 Task: Create a due date automation trigger when advanced on, on the tuesday before a card is due add basic not assigned to me at 11:00 AM.
Action: Mouse moved to (958, 73)
Screenshot: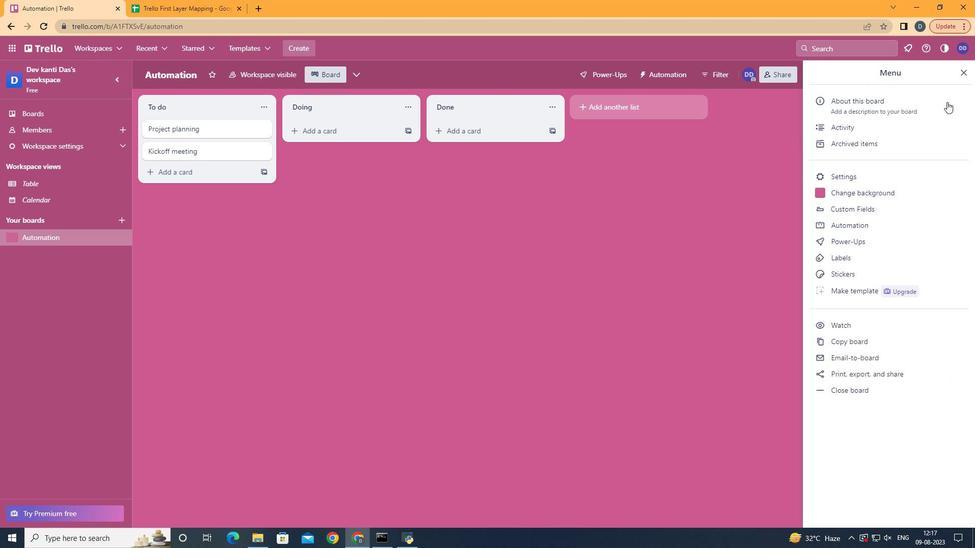 
Action: Mouse pressed left at (958, 73)
Screenshot: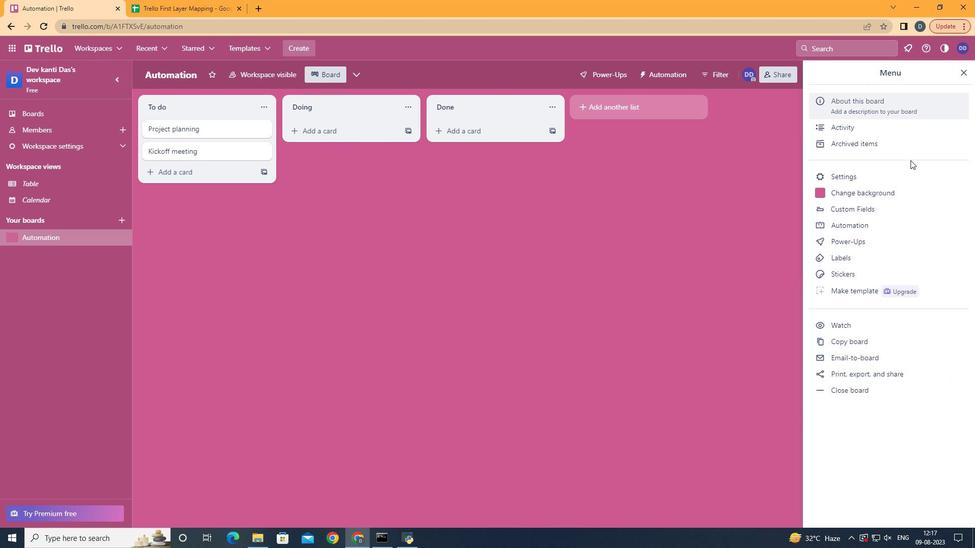 
Action: Mouse moved to (872, 225)
Screenshot: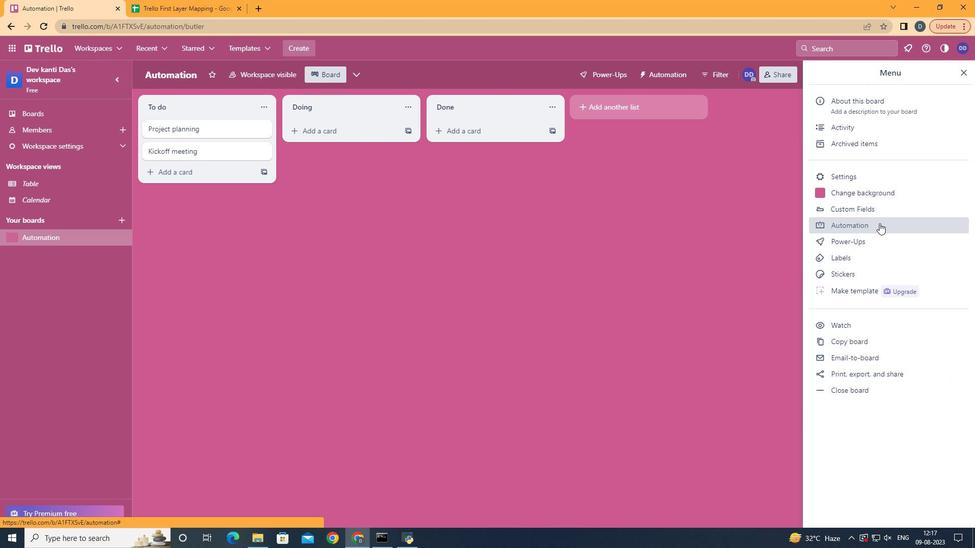 
Action: Mouse pressed left at (872, 225)
Screenshot: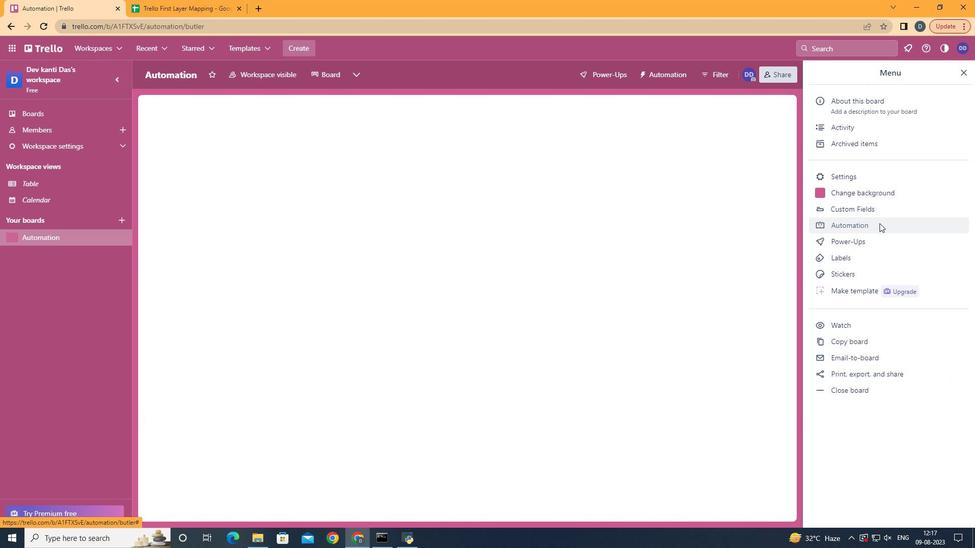 
Action: Mouse moved to (179, 201)
Screenshot: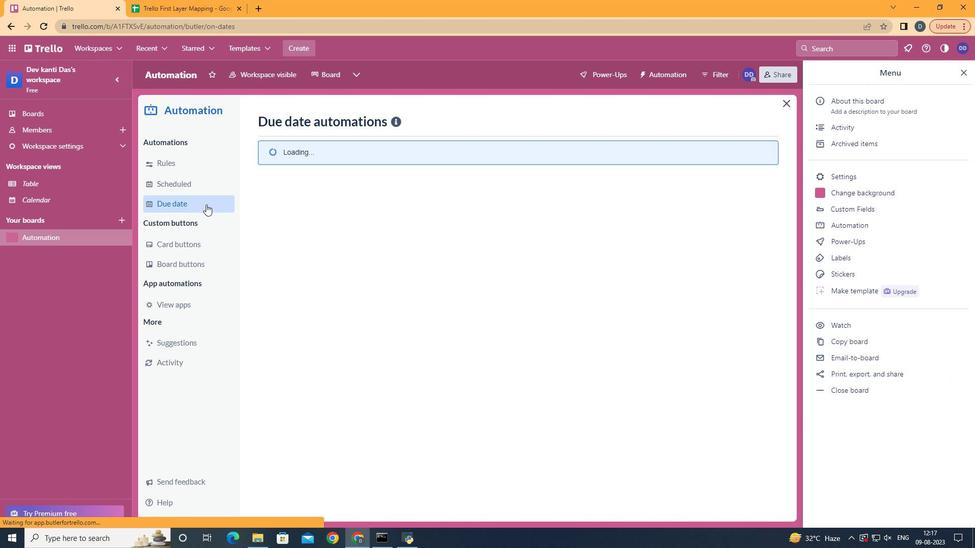 
Action: Mouse pressed left at (179, 201)
Screenshot: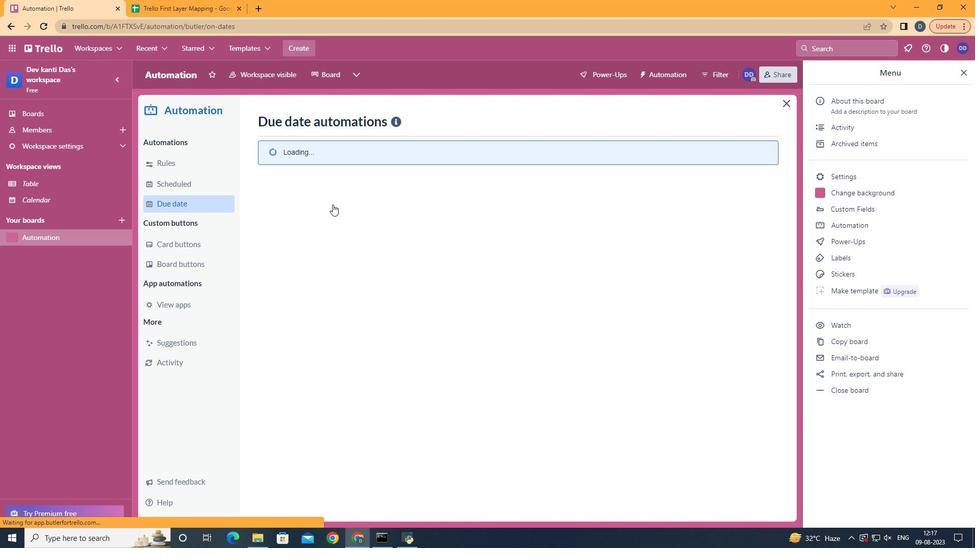 
Action: Mouse moved to (724, 120)
Screenshot: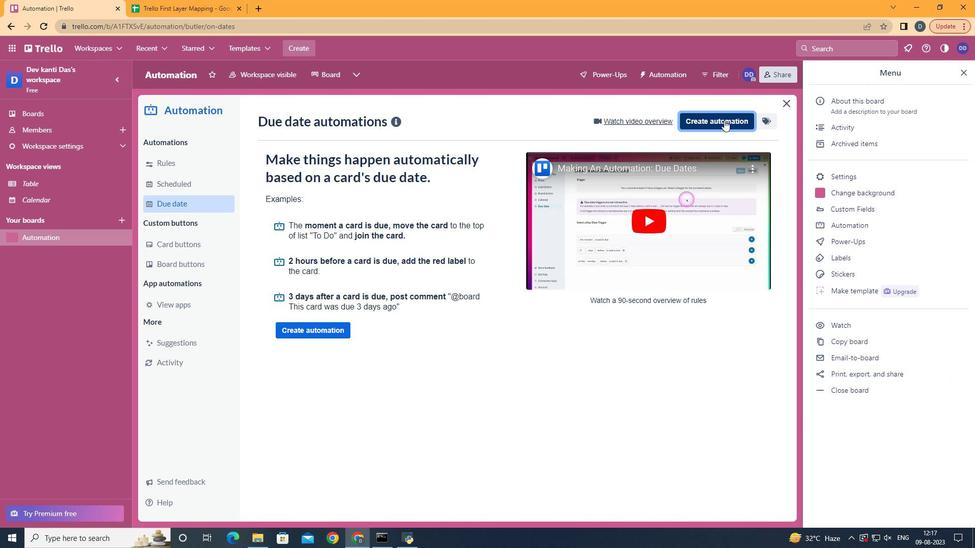 
Action: Mouse pressed left at (724, 120)
Screenshot: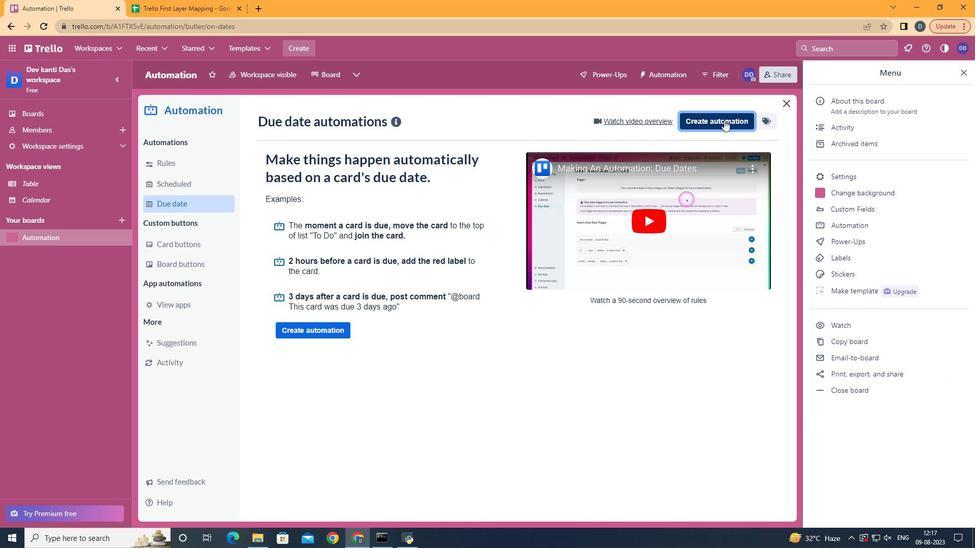 
Action: Mouse moved to (500, 218)
Screenshot: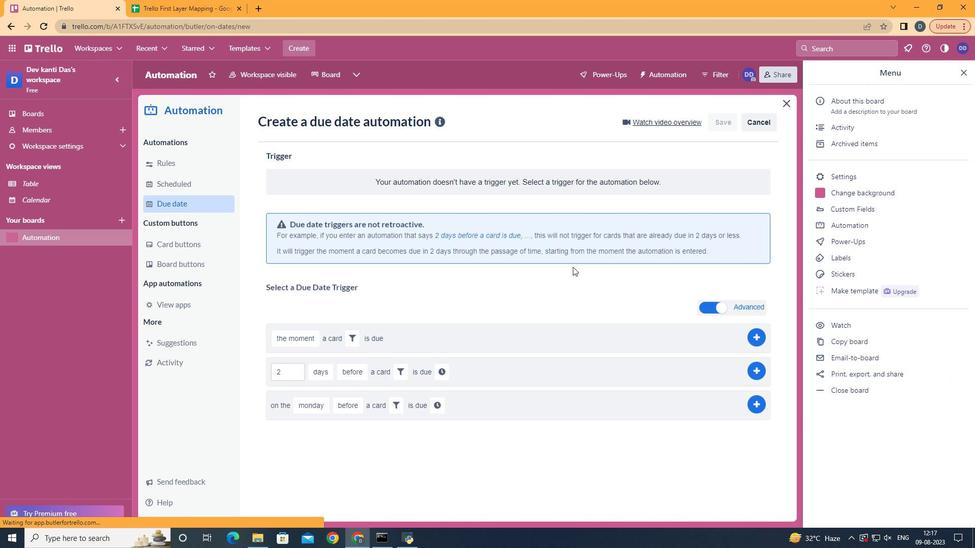 
Action: Mouse pressed left at (500, 218)
Screenshot: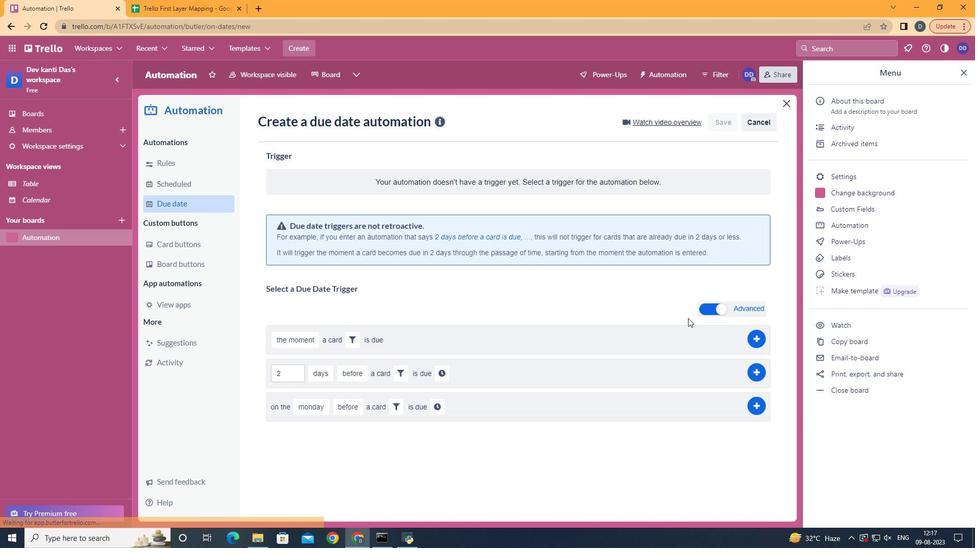 
Action: Mouse moved to (333, 283)
Screenshot: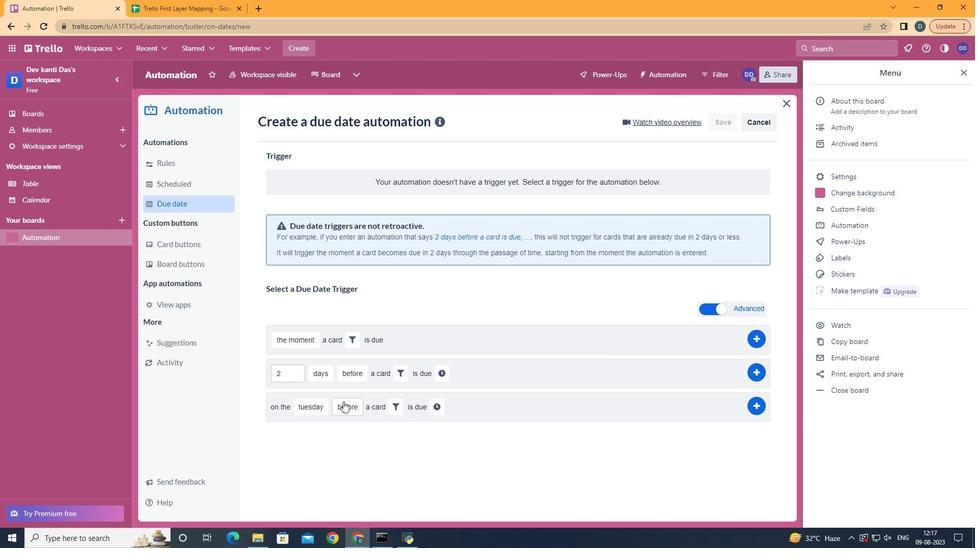 
Action: Mouse pressed left at (333, 283)
Screenshot: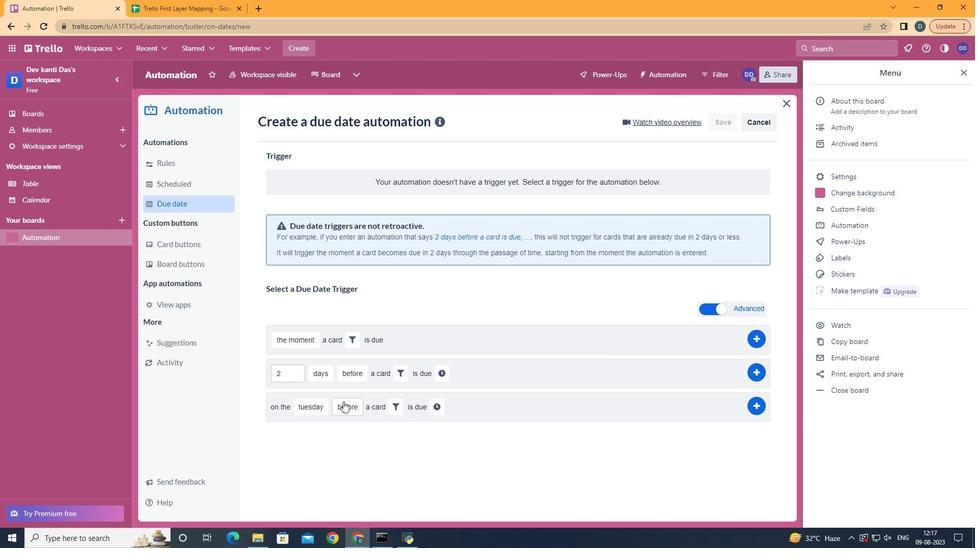 
Action: Mouse moved to (354, 425)
Screenshot: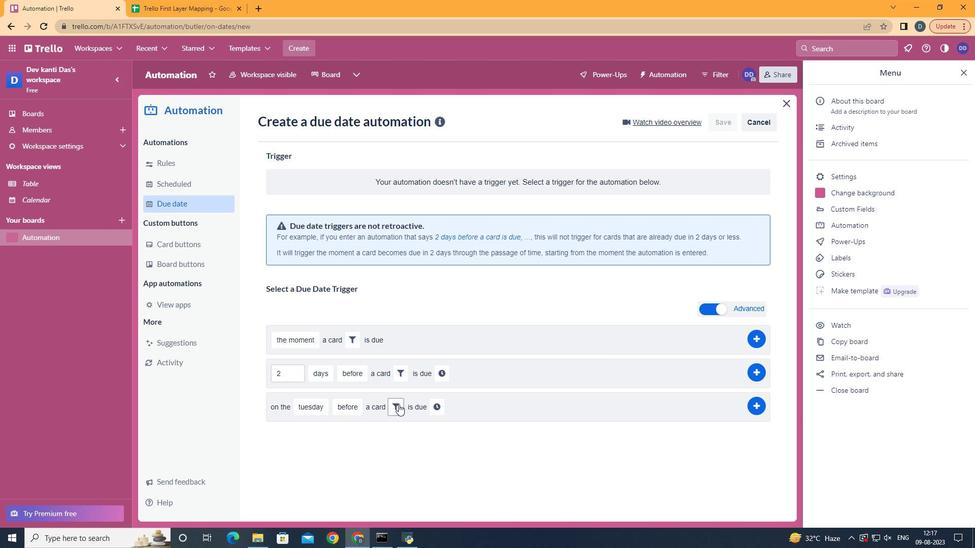 
Action: Mouse pressed left at (354, 425)
Screenshot: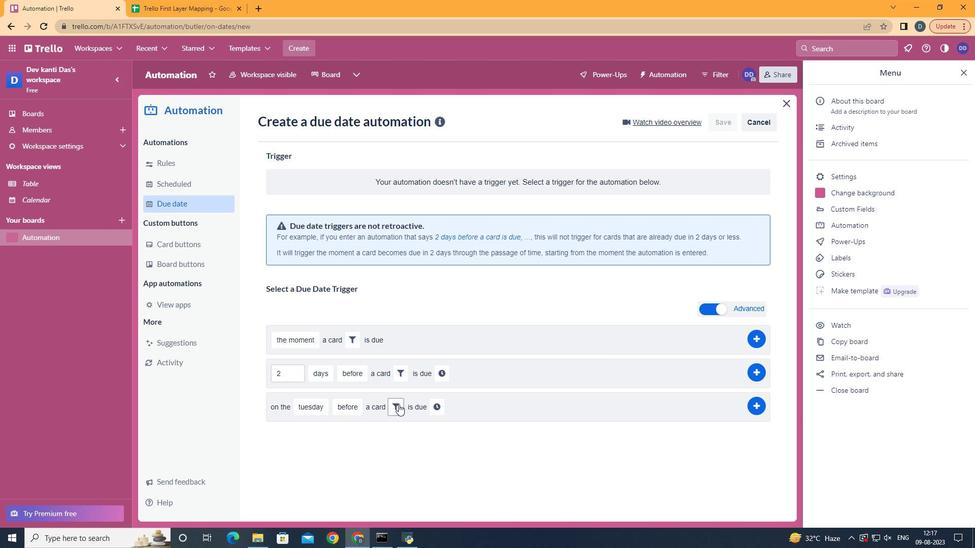 
Action: Mouse moved to (399, 405)
Screenshot: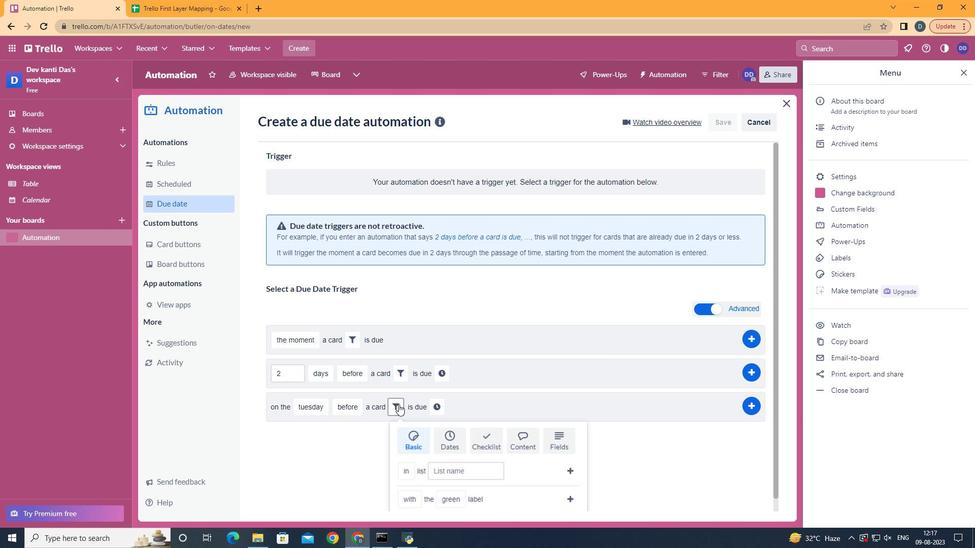 
Action: Mouse pressed left at (399, 405)
Screenshot: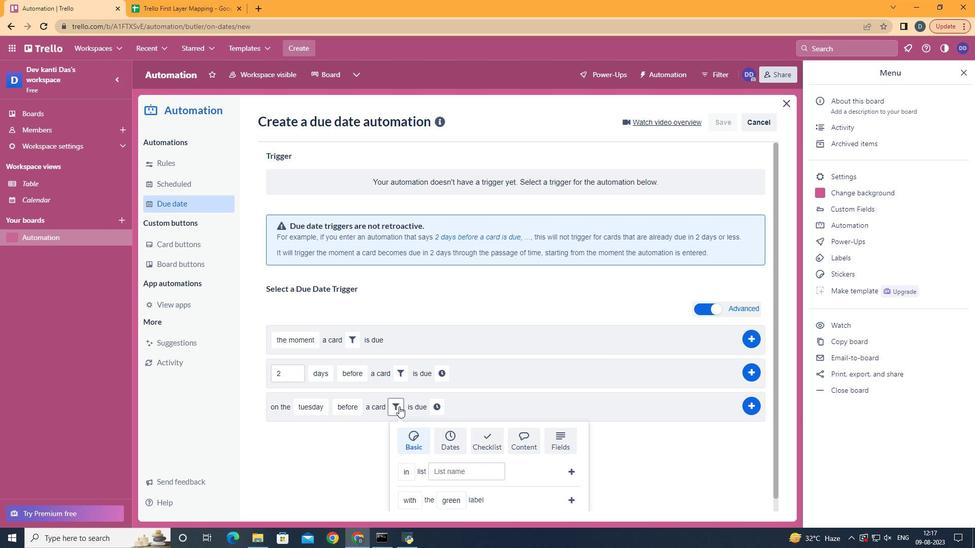 
Action: Mouse moved to (436, 452)
Screenshot: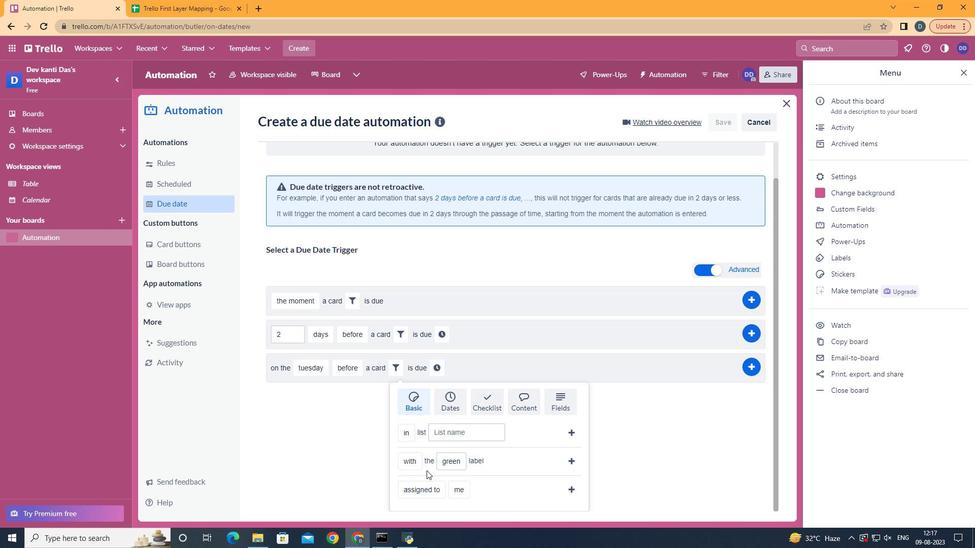 
Action: Mouse scrolled (436, 452) with delta (0, 0)
Screenshot: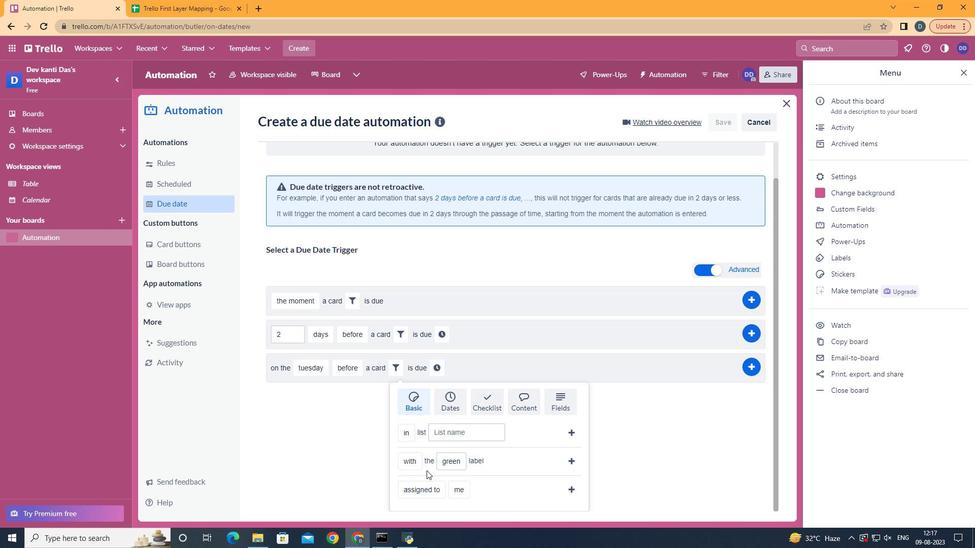 
Action: Mouse scrolled (436, 452) with delta (0, 0)
Screenshot: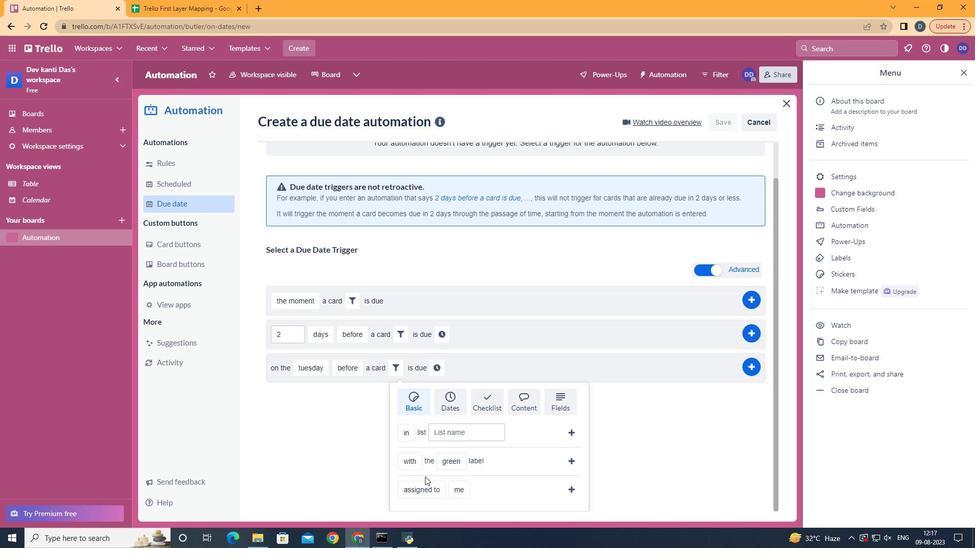 
Action: Mouse scrolled (436, 452) with delta (0, 0)
Screenshot: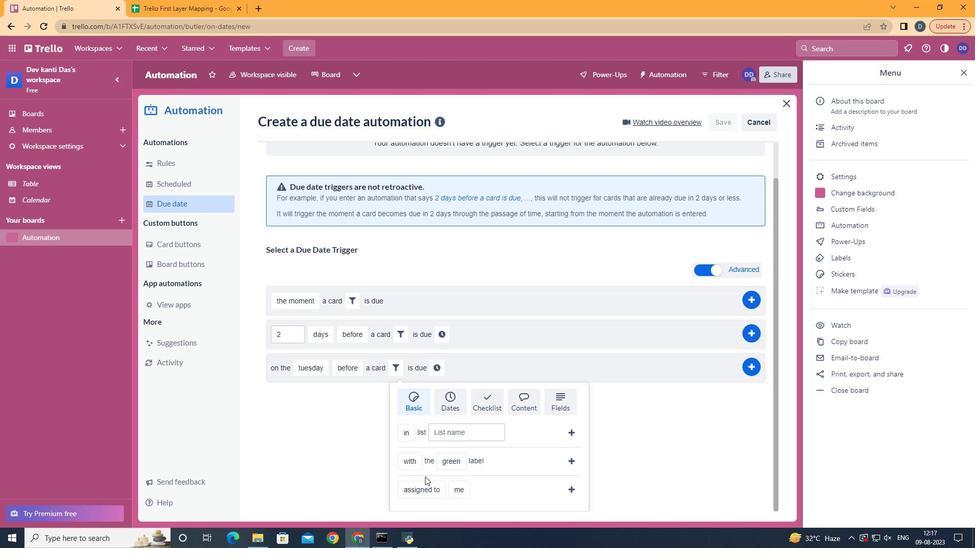 
Action: Mouse moved to (432, 468)
Screenshot: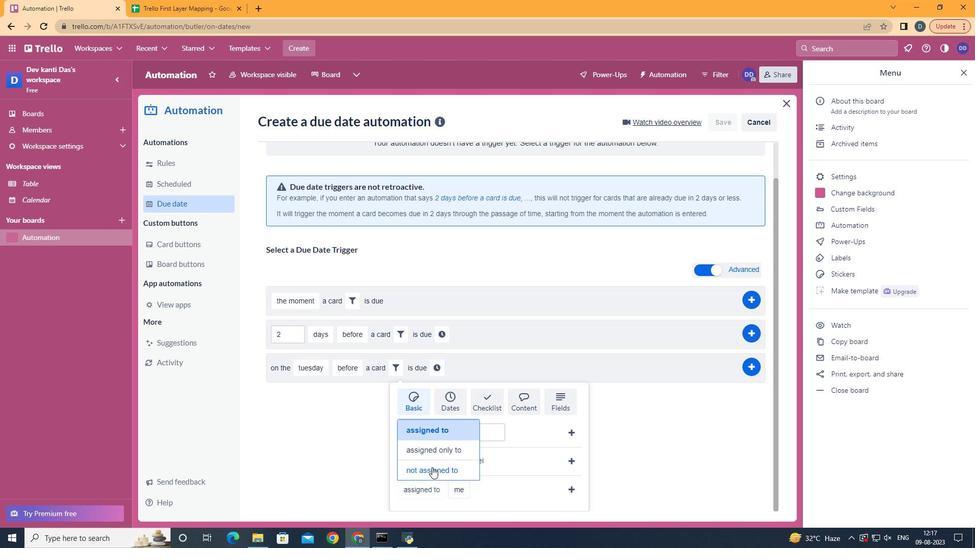 
Action: Mouse pressed left at (432, 468)
Screenshot: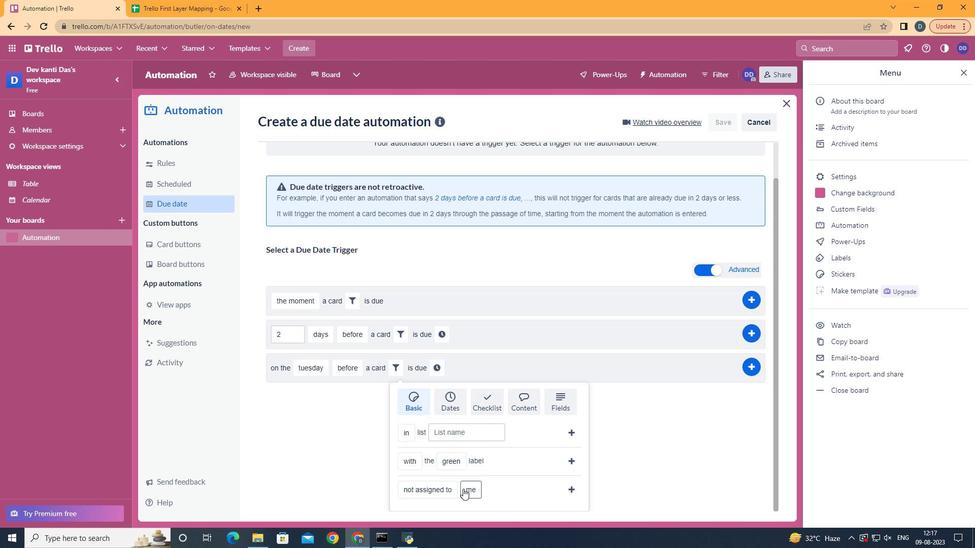 
Action: Mouse moved to (482, 423)
Screenshot: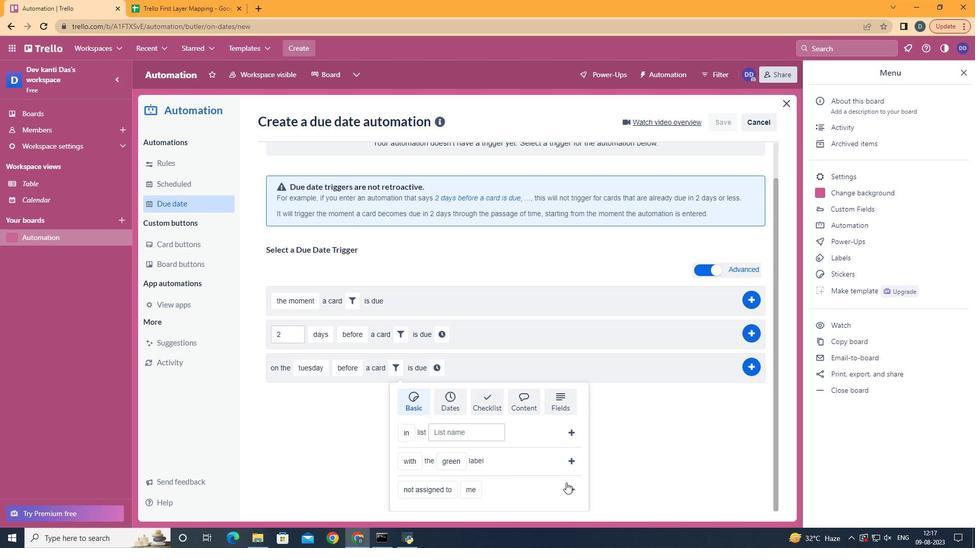
Action: Mouse pressed left at (482, 423)
Screenshot: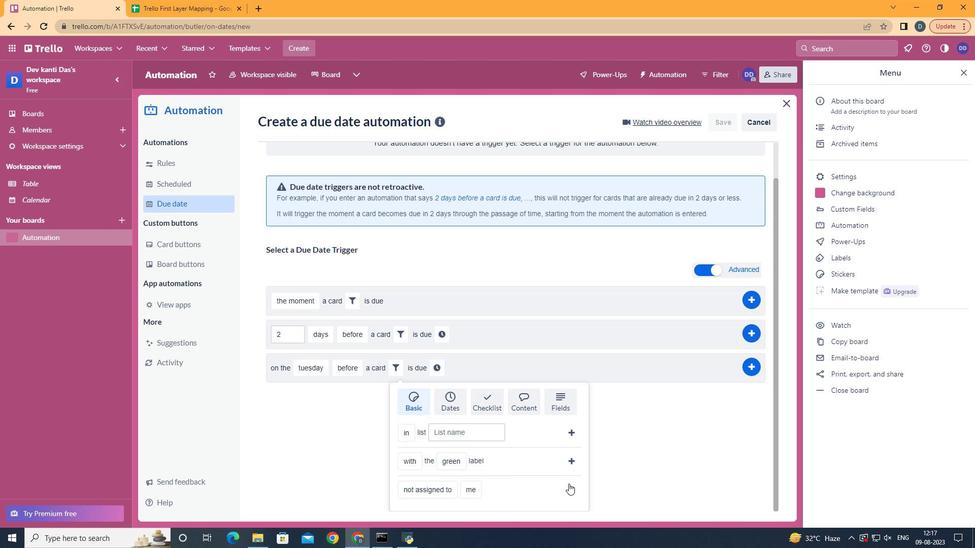 
Action: Mouse moved to (572, 487)
Screenshot: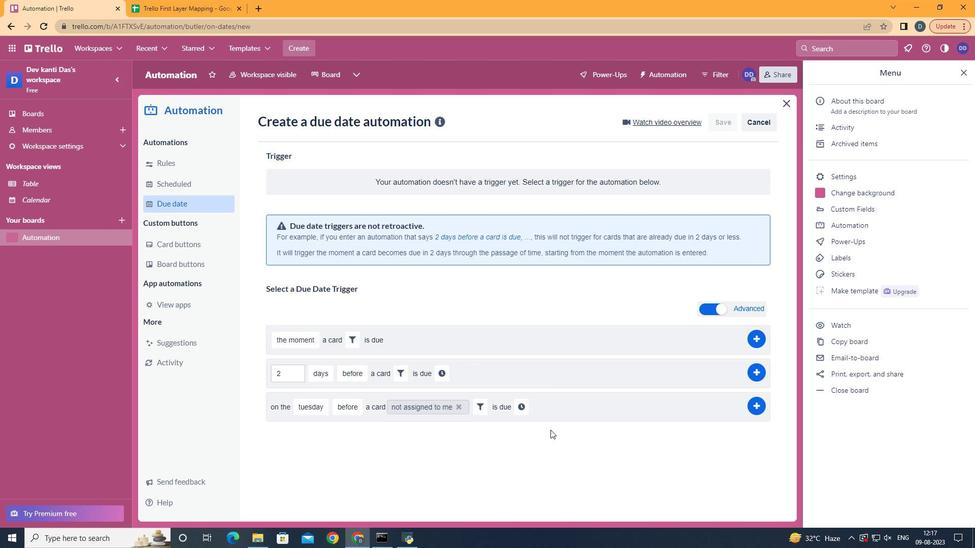
Action: Mouse pressed left at (572, 487)
Screenshot: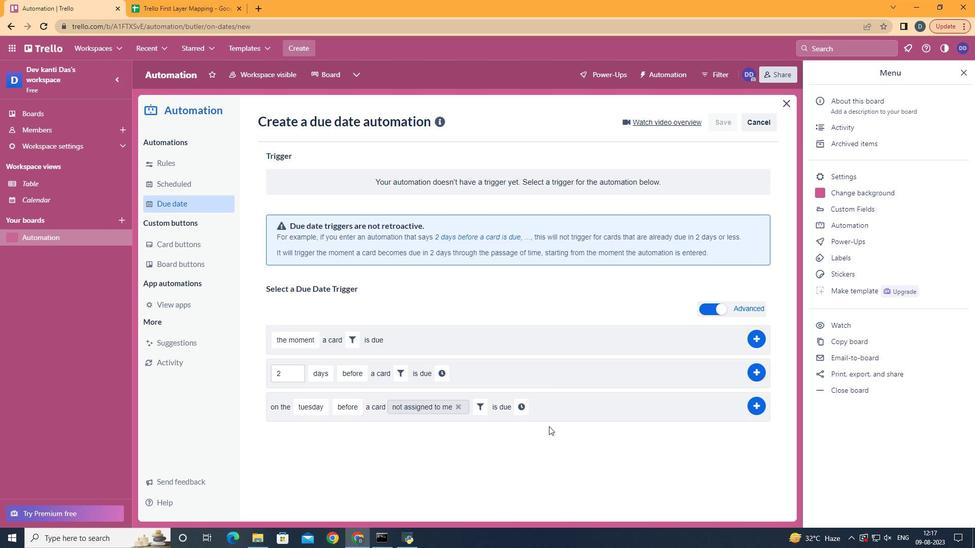 
Action: Mouse moved to (527, 412)
Screenshot: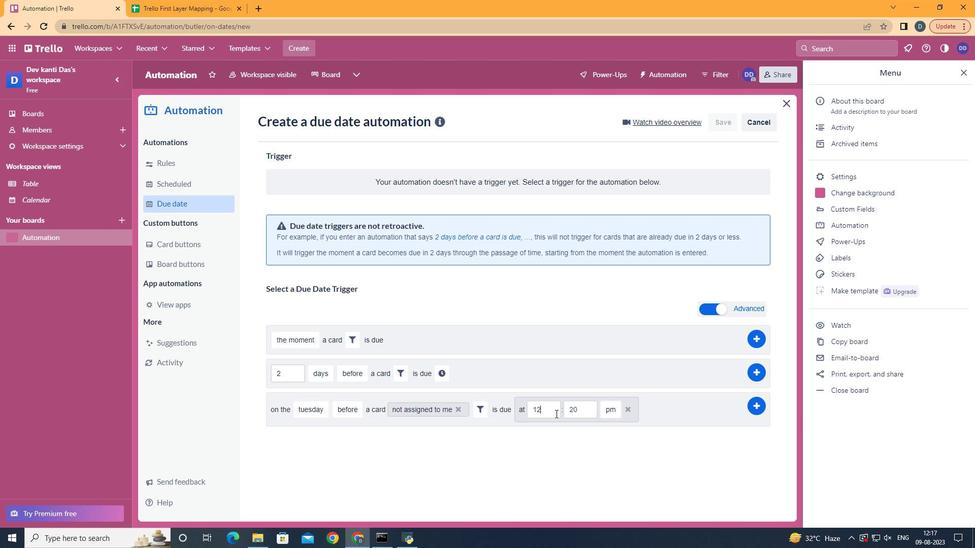 
Action: Mouse pressed left at (527, 412)
Screenshot: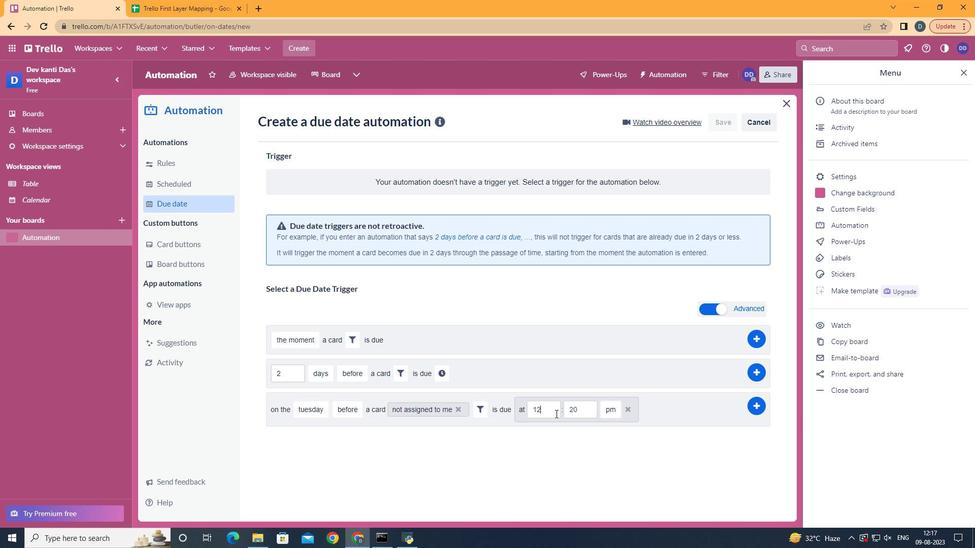 
Action: Mouse moved to (556, 414)
Screenshot: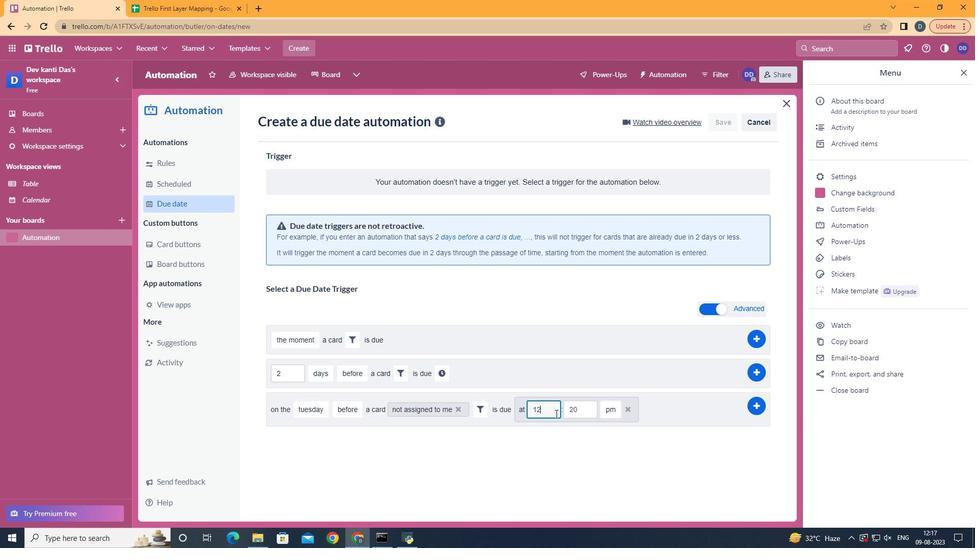 
Action: Mouse pressed left at (556, 414)
Screenshot: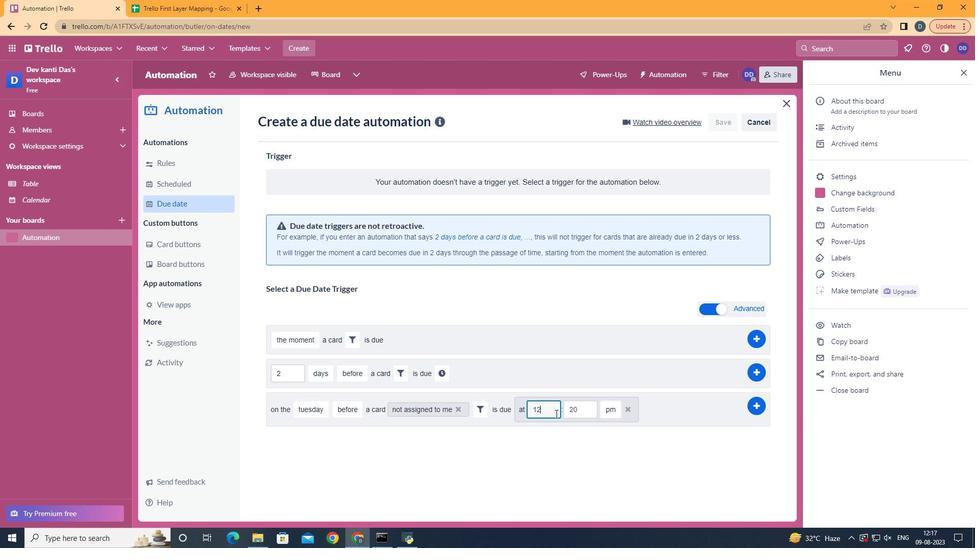 
Action: Mouse moved to (556, 414)
Screenshot: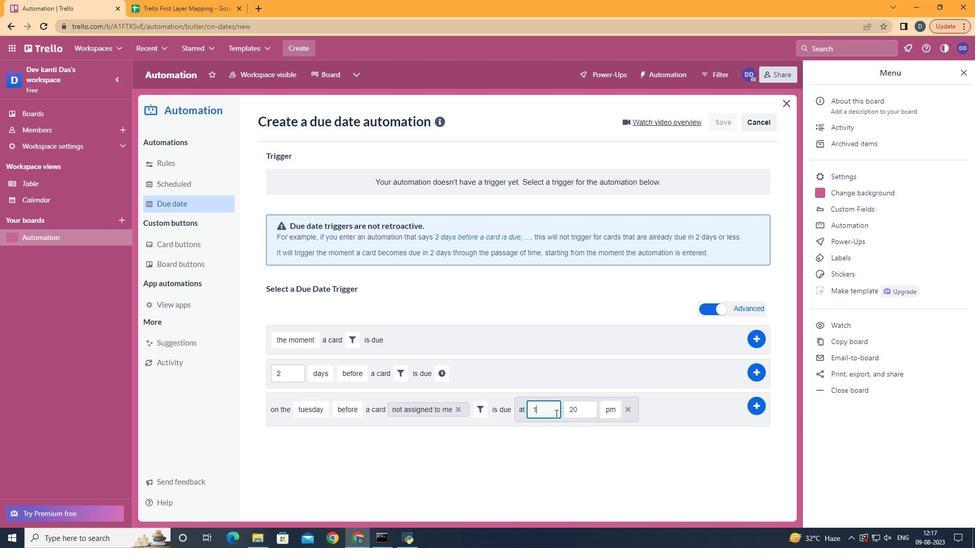 
Action: Key pressed <Key.backspace>1
Screenshot: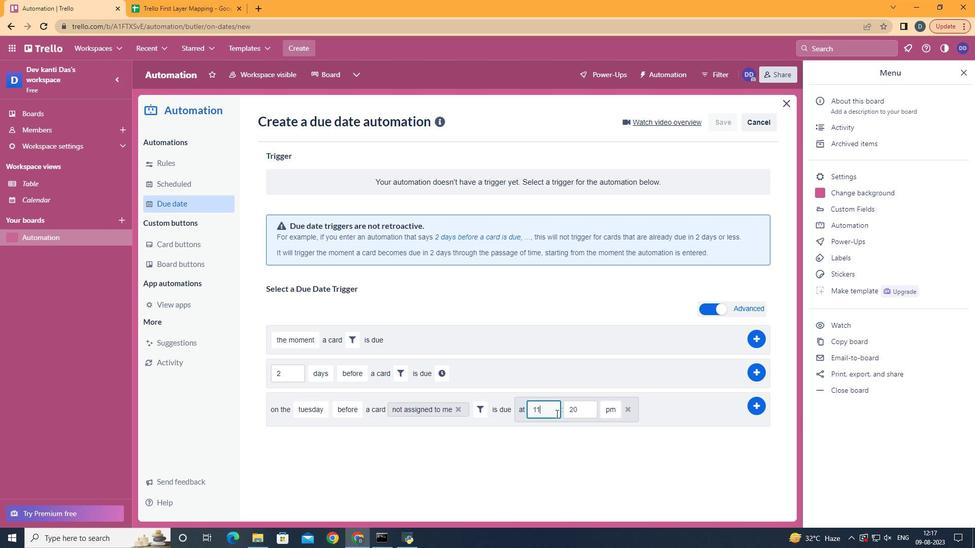 
Action: Mouse moved to (580, 408)
Screenshot: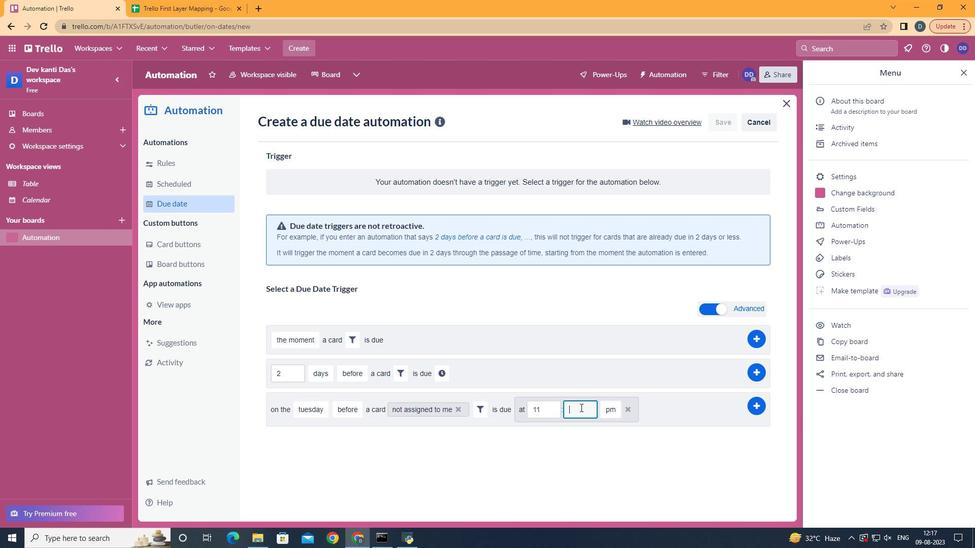
Action: Mouse pressed left at (580, 408)
Screenshot: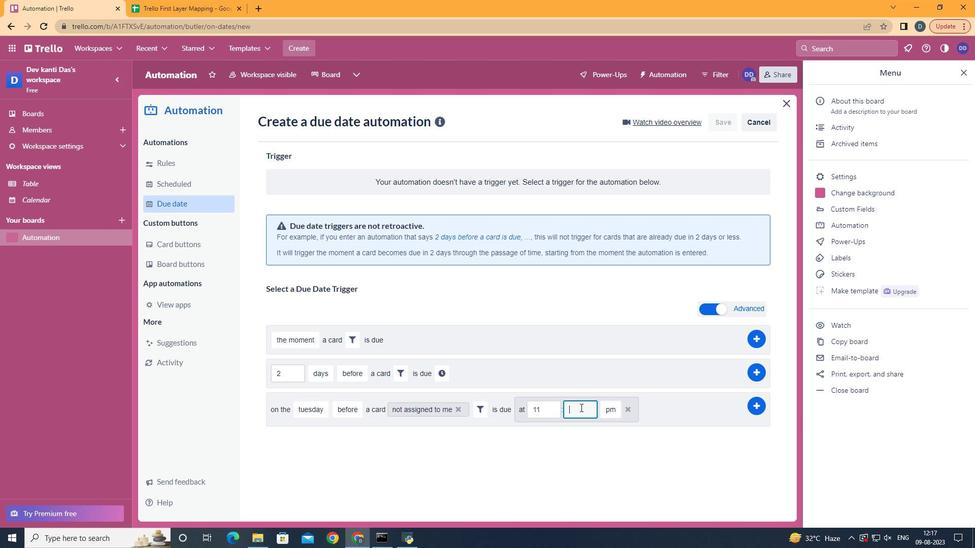 
Action: Mouse moved to (580, 408)
Screenshot: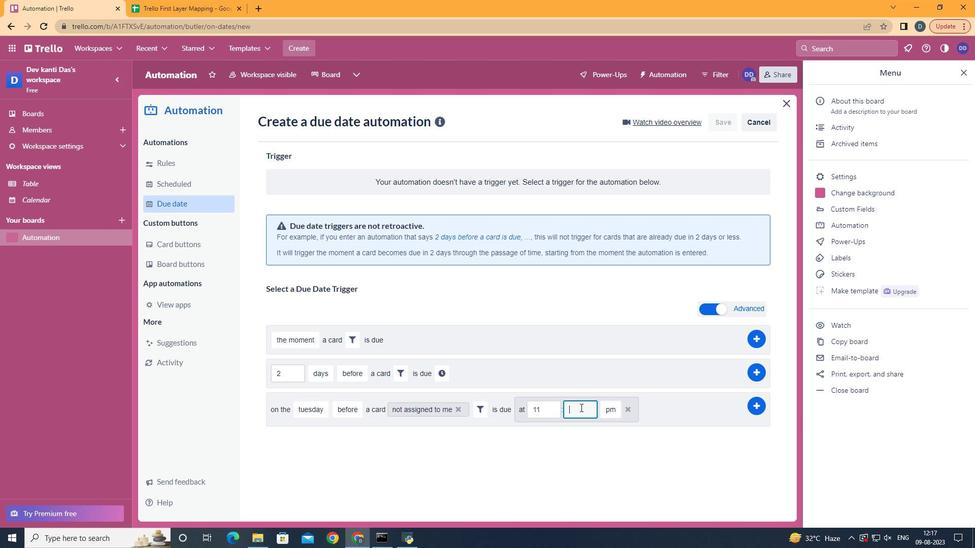 
Action: Key pressed <Key.backspace><Key.backspace>00
Screenshot: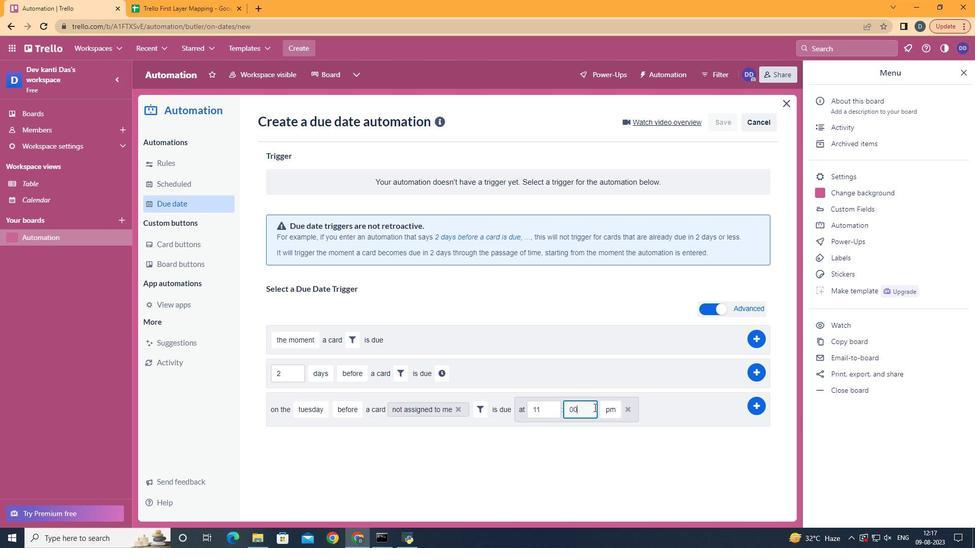 
Action: Mouse moved to (610, 422)
Screenshot: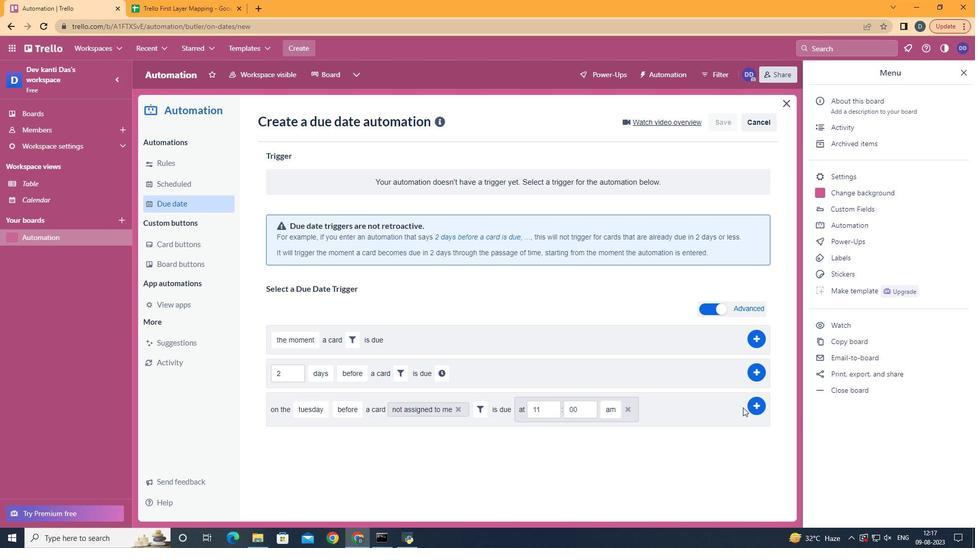 
Action: Mouse pressed left at (610, 422)
Screenshot: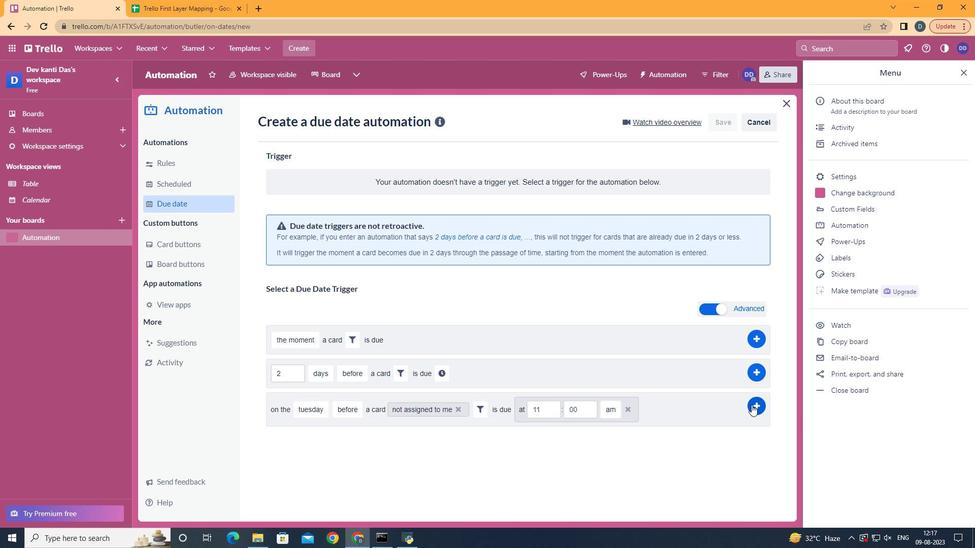 
Action: Mouse moved to (753, 405)
Screenshot: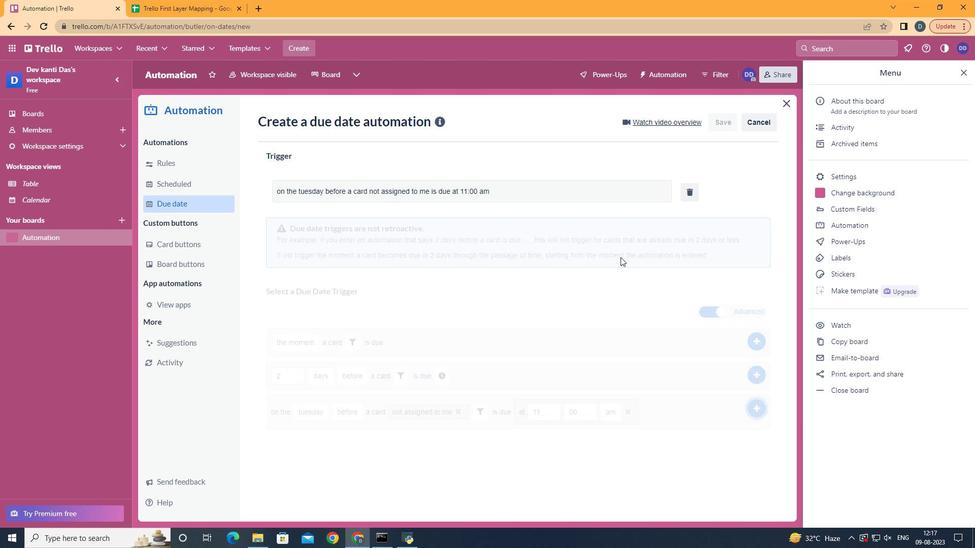 
Action: Mouse pressed left at (753, 405)
Screenshot: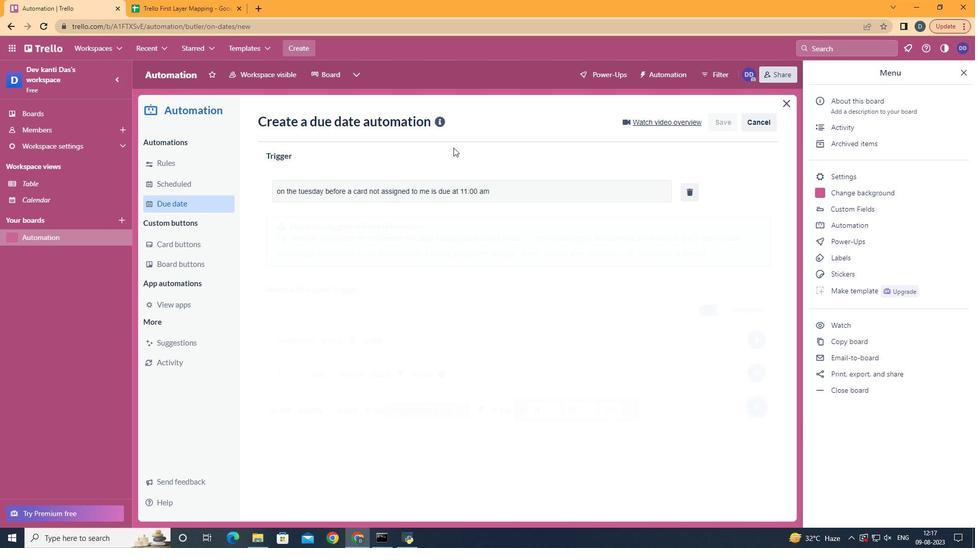 
Action: Mouse moved to (576, 219)
Screenshot: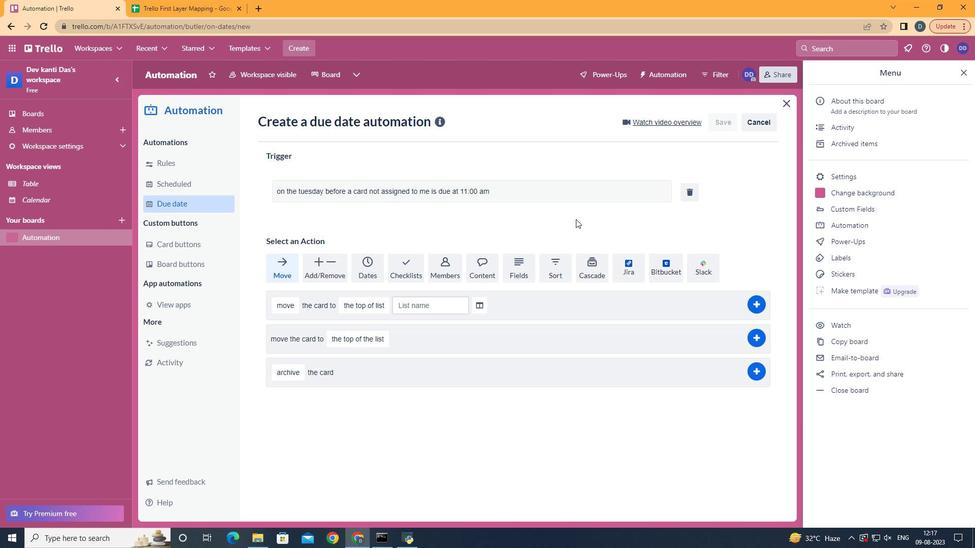
